 Task: Add the task  Implement a feature for users to bookmark and favorite content to the section Dash & Smash in the project VectorTech and add a Due Date to the respective task as 2024/05/03.
Action: Mouse moved to (79, 466)
Screenshot: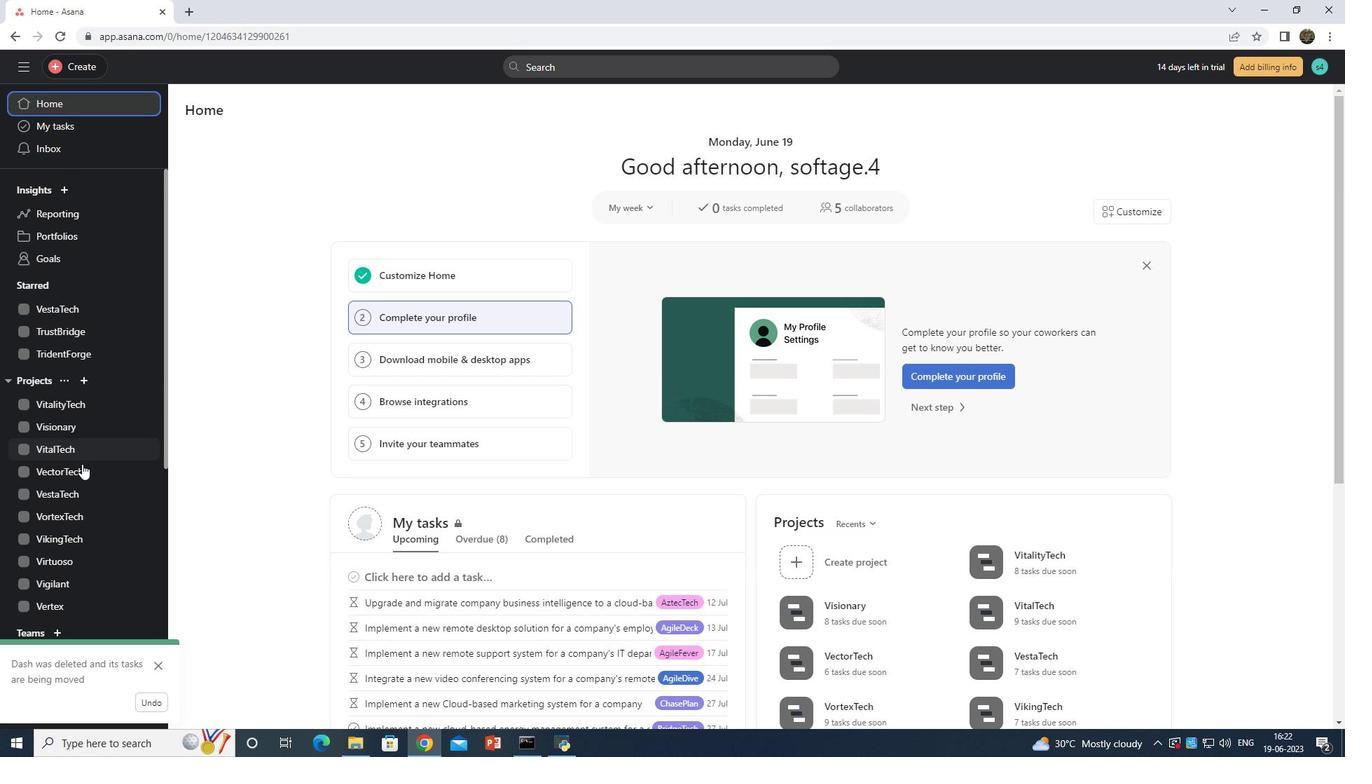 
Action: Mouse pressed left at (79, 466)
Screenshot: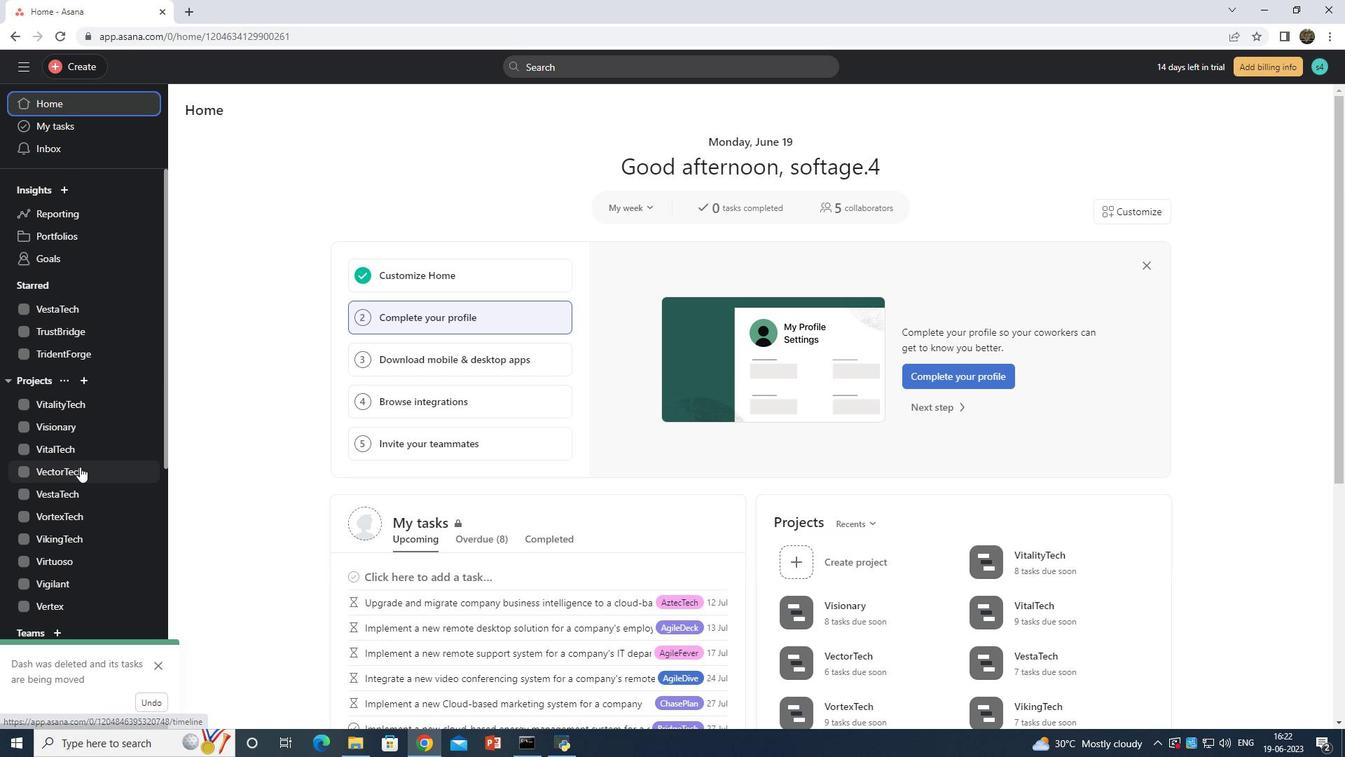 
Action: Mouse moved to (255, 138)
Screenshot: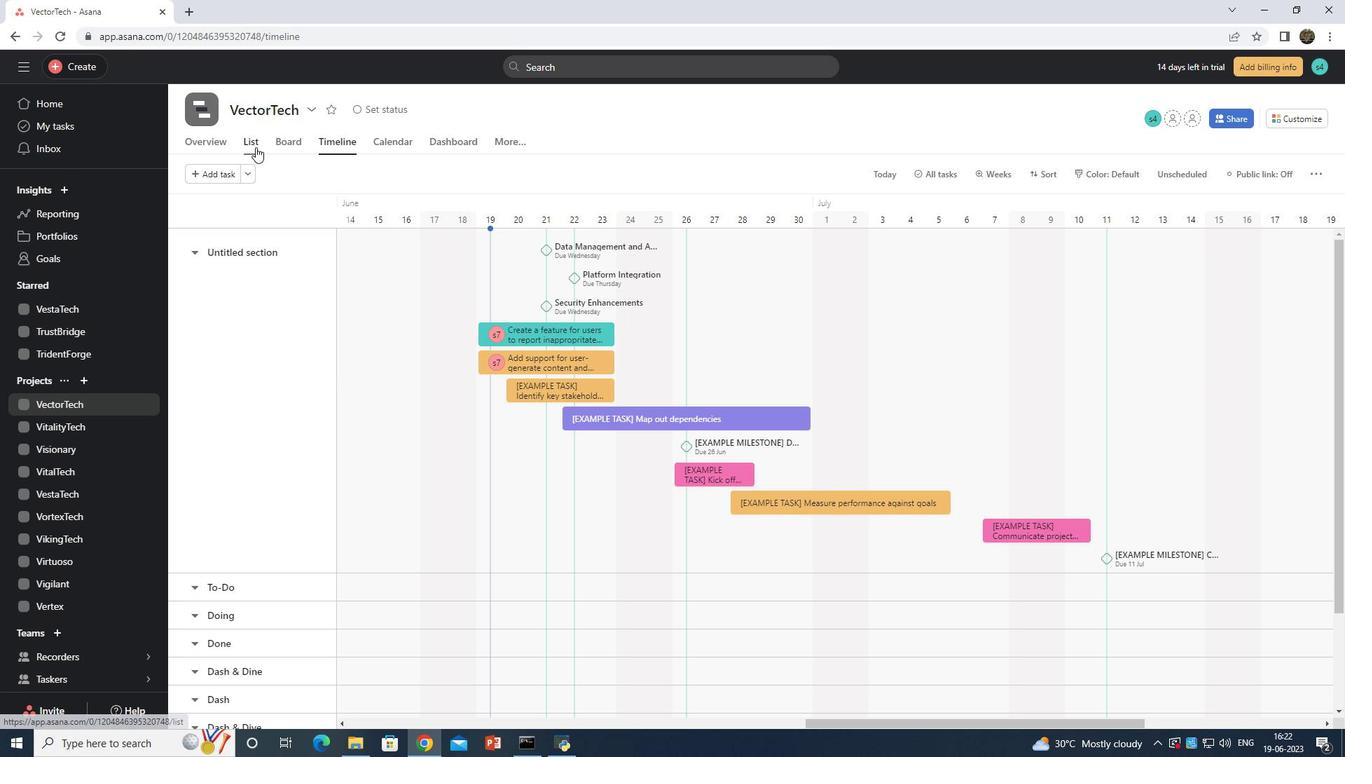
Action: Mouse pressed left at (255, 138)
Screenshot: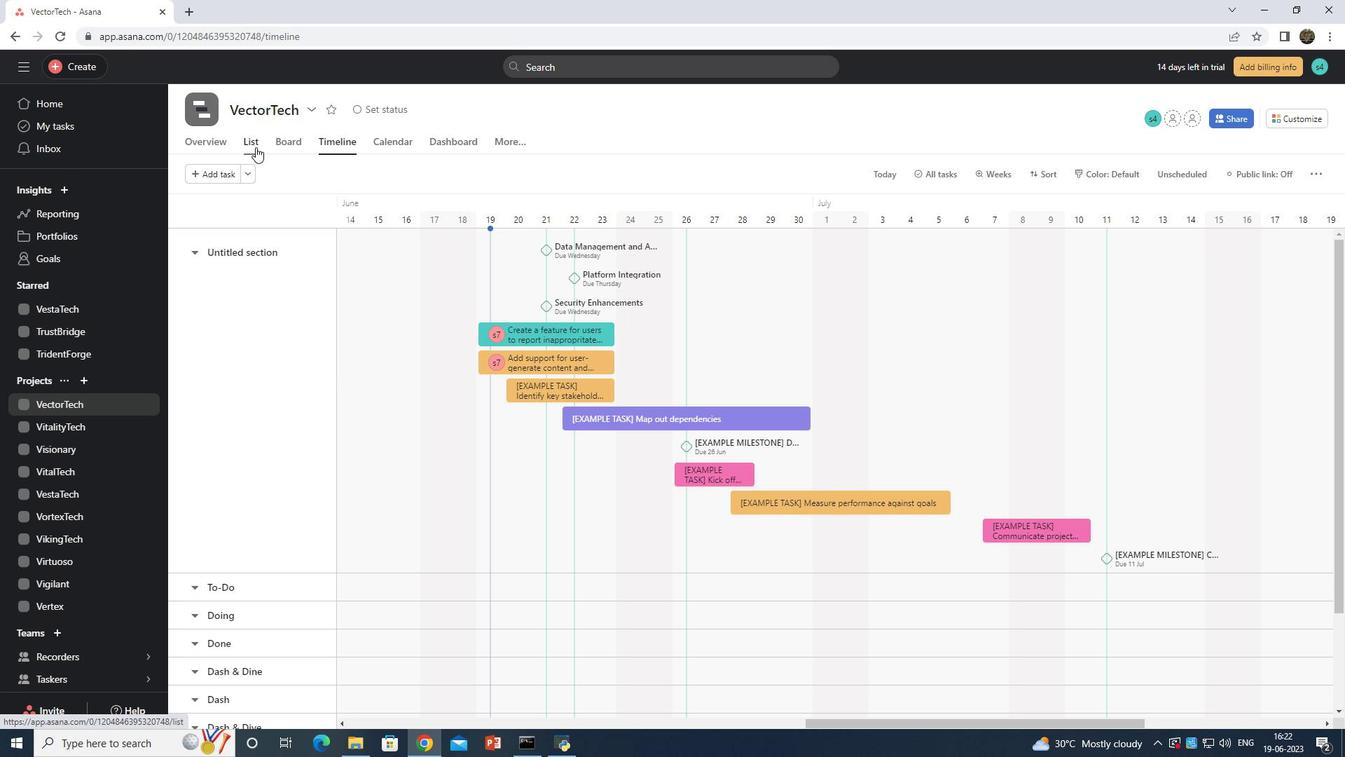 
Action: Mouse moved to (298, 355)
Screenshot: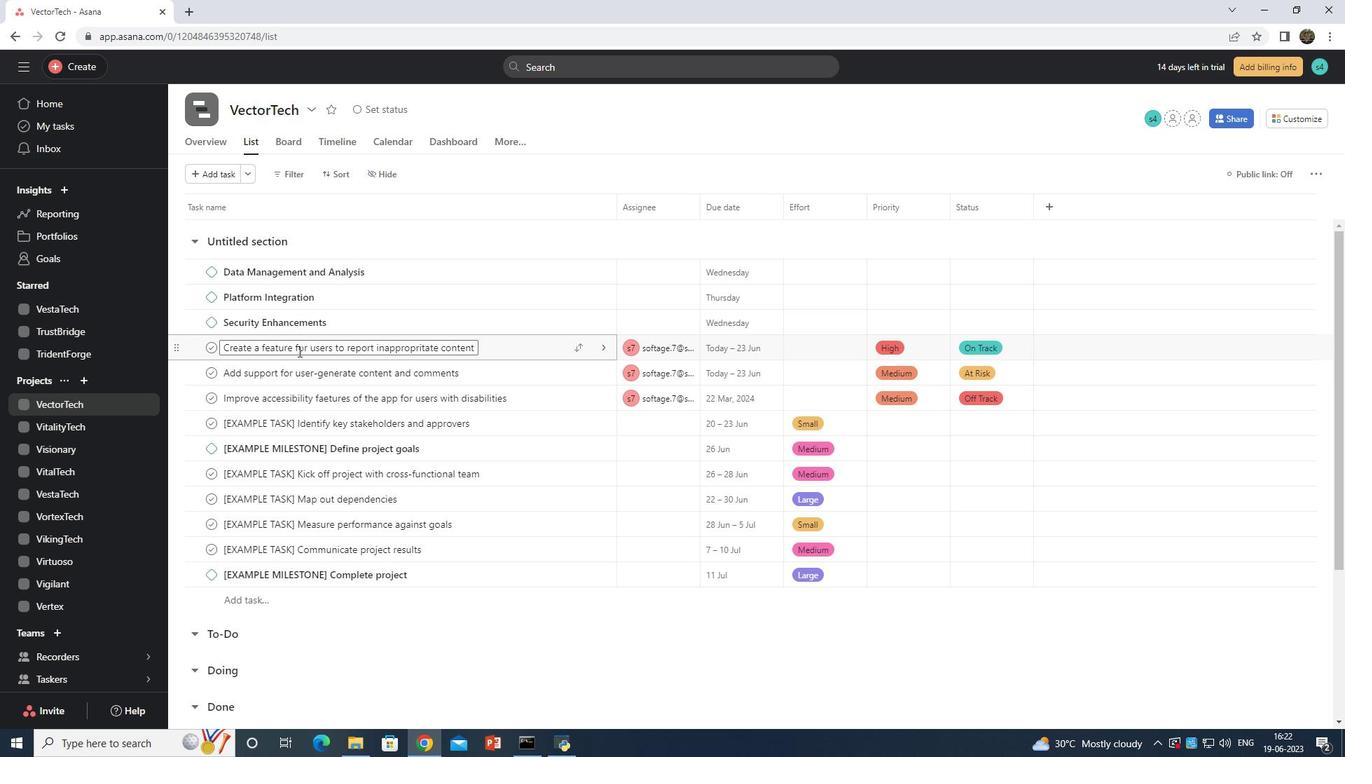 
Action: Mouse scrolled (298, 354) with delta (0, 0)
Screenshot: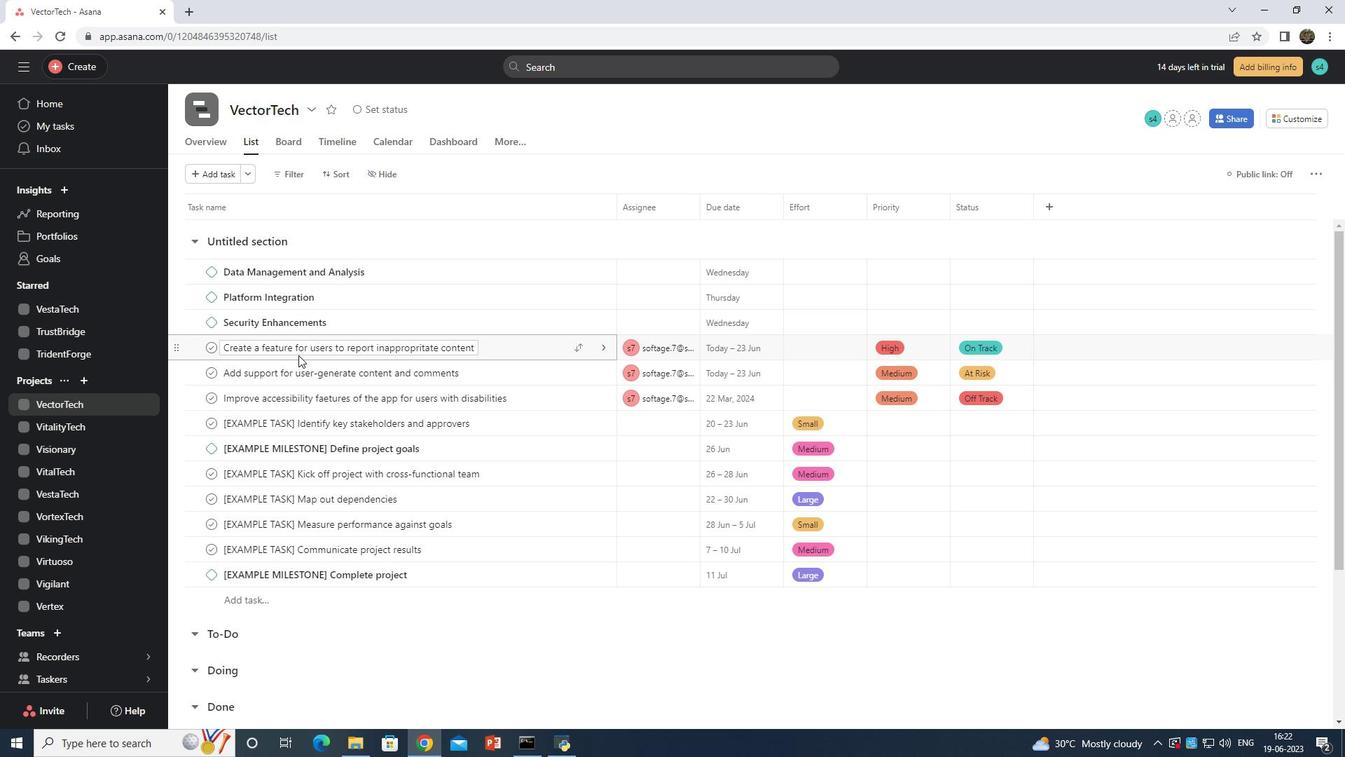 
Action: Mouse moved to (307, 481)
Screenshot: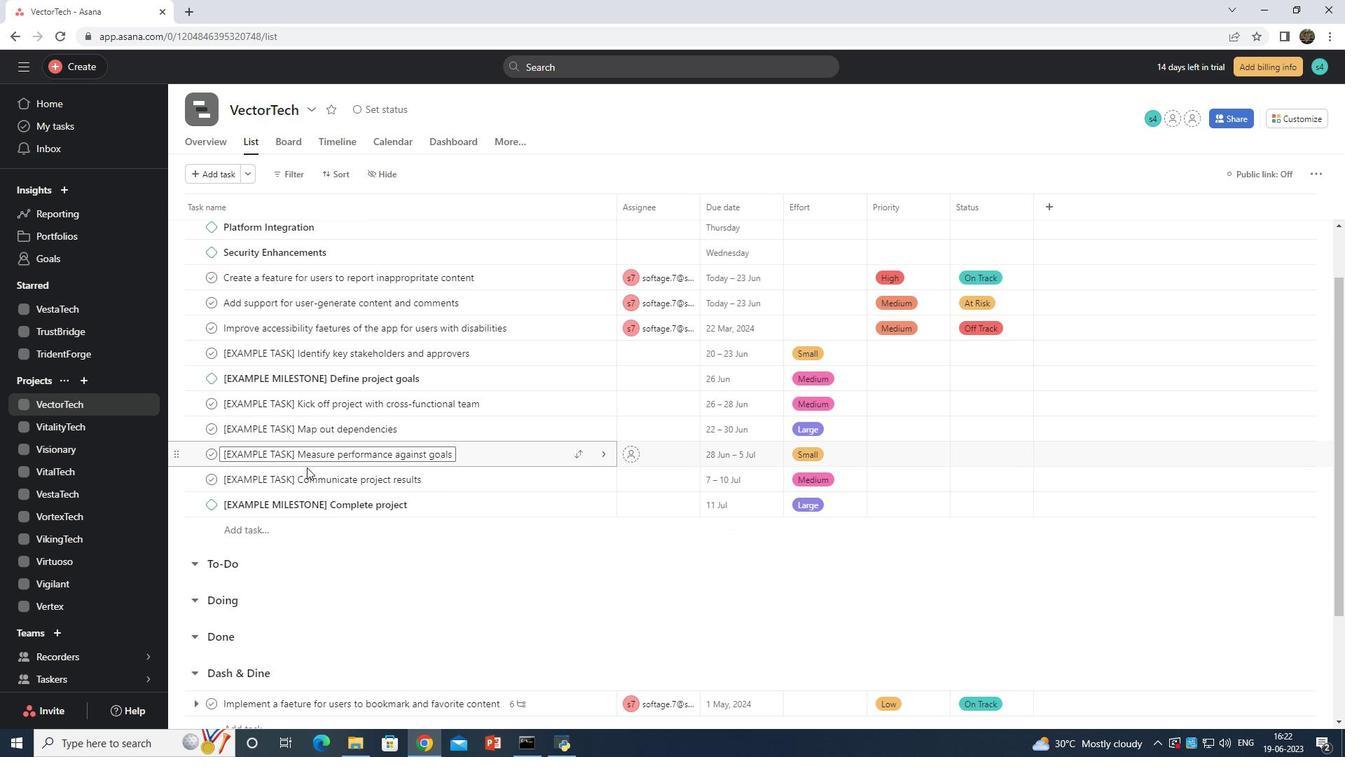
Action: Mouse scrolled (307, 480) with delta (0, 0)
Screenshot: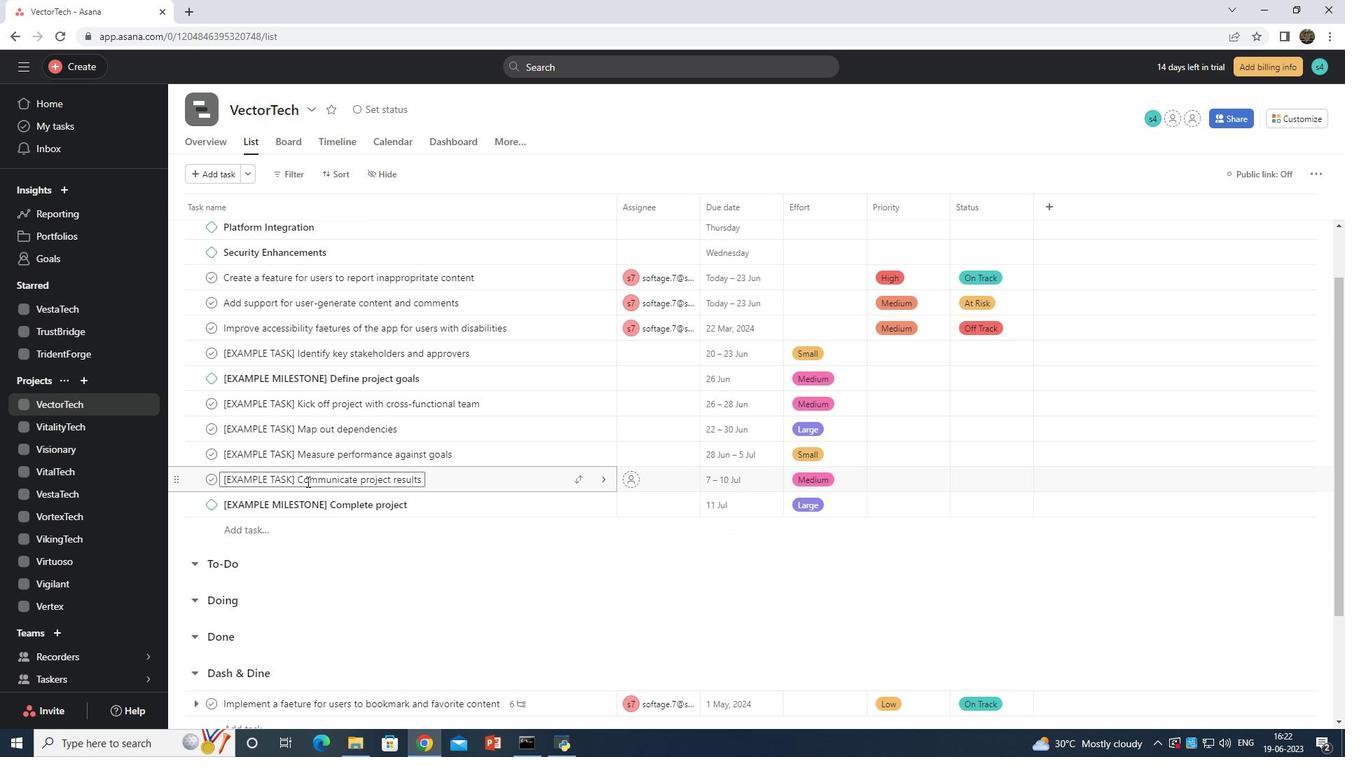 
Action: Mouse scrolled (307, 480) with delta (0, 0)
Screenshot: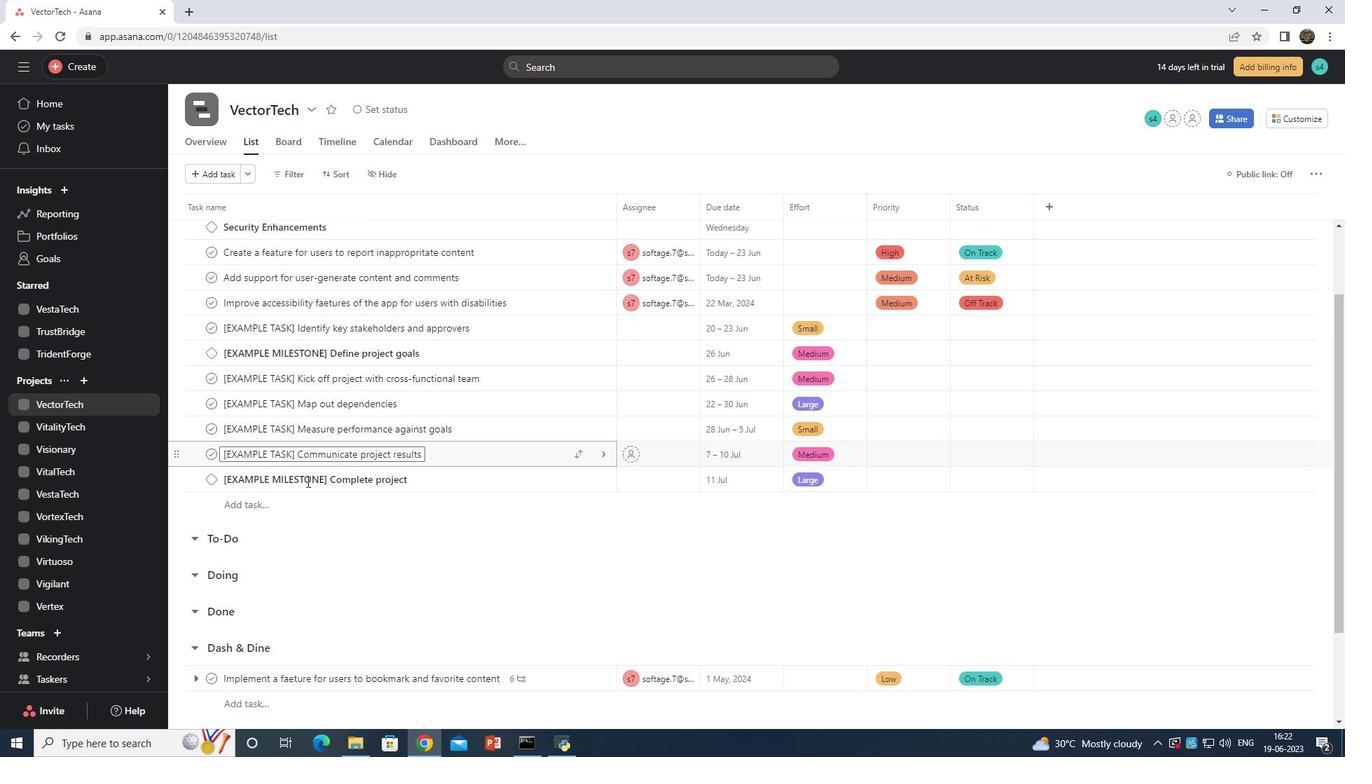 
Action: Mouse scrolled (307, 480) with delta (0, 0)
Screenshot: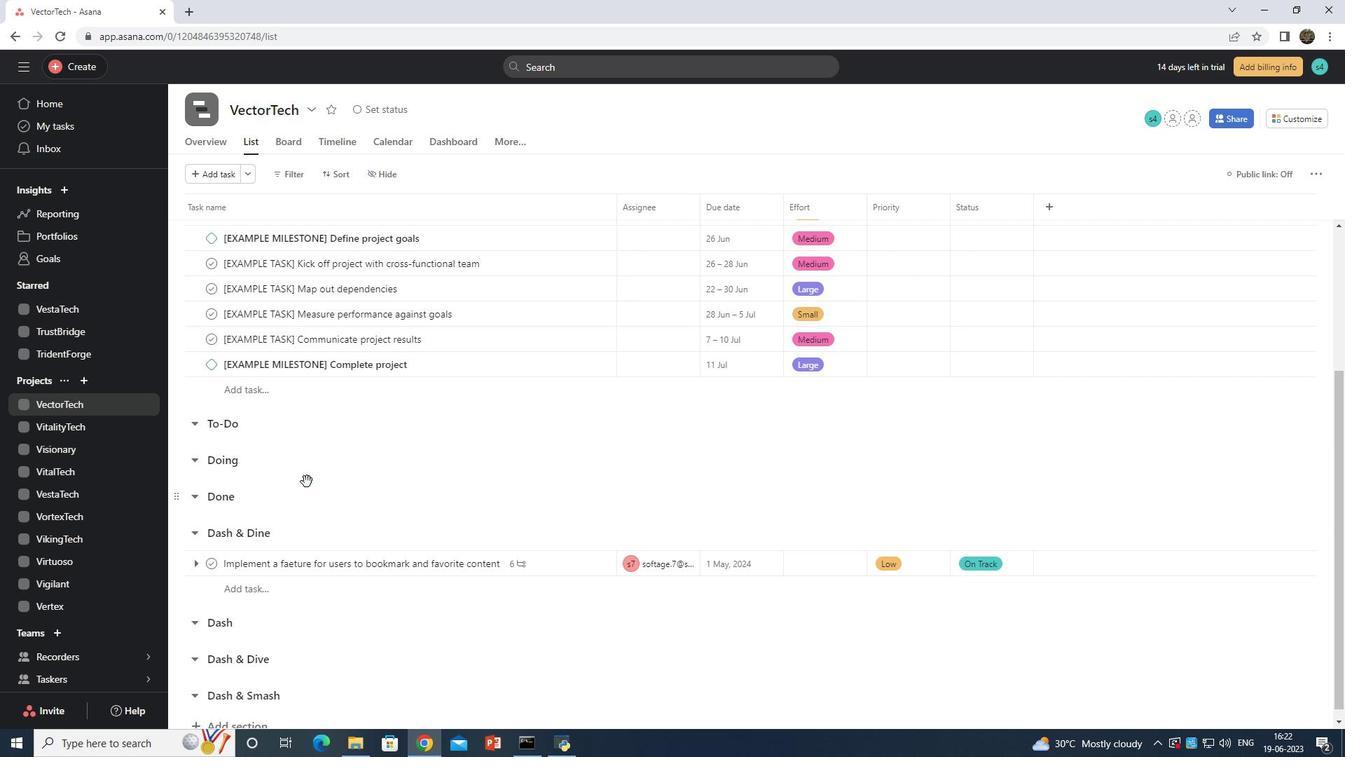 
Action: Mouse scrolled (307, 480) with delta (0, 0)
Screenshot: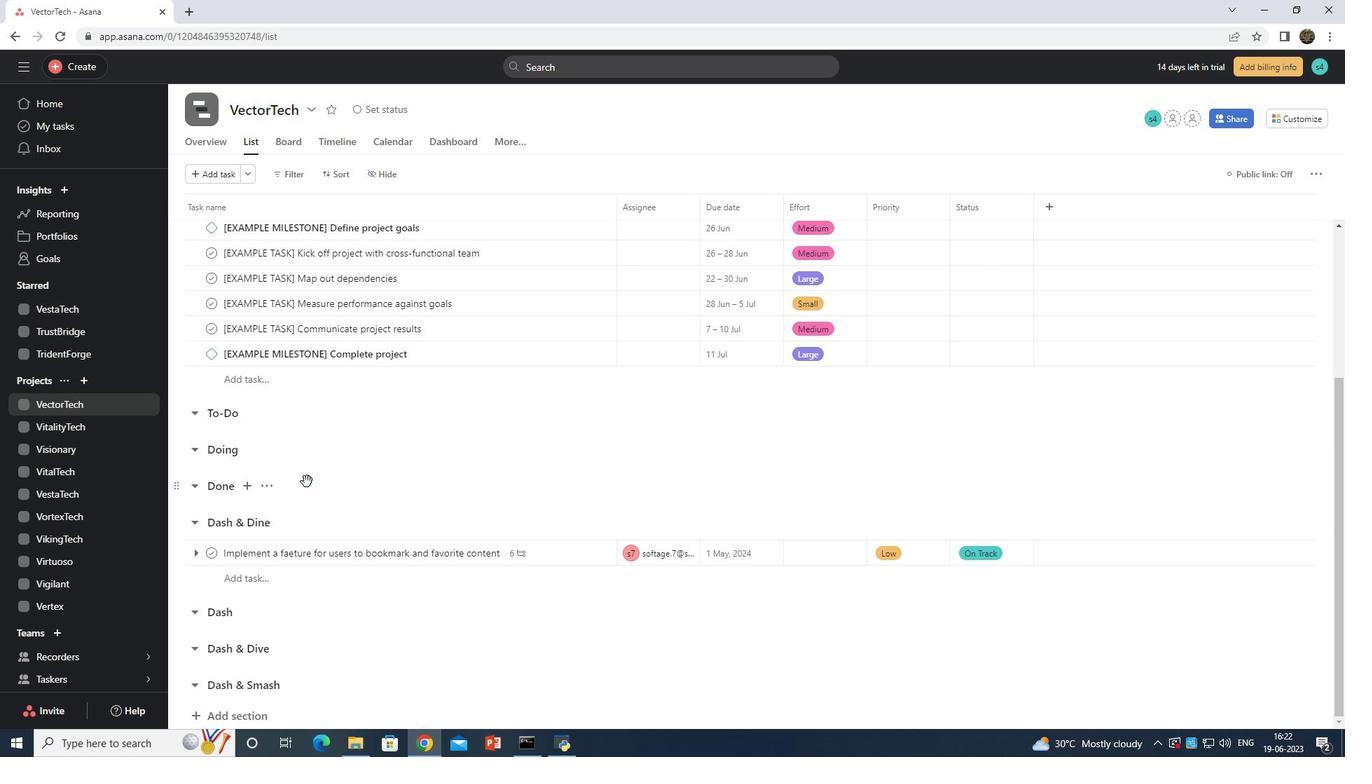 
Action: Mouse scrolled (307, 480) with delta (0, 0)
Screenshot: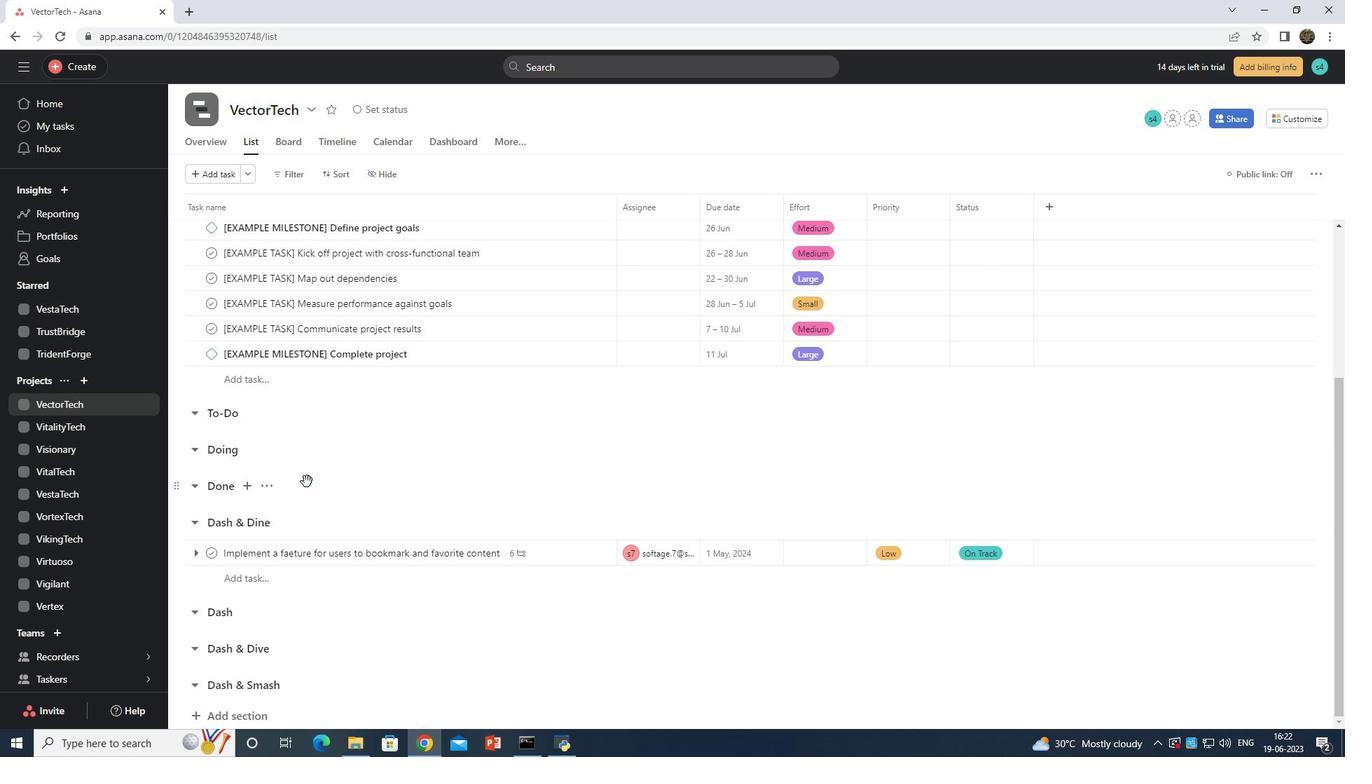 
Action: Mouse moved to (700, 558)
Screenshot: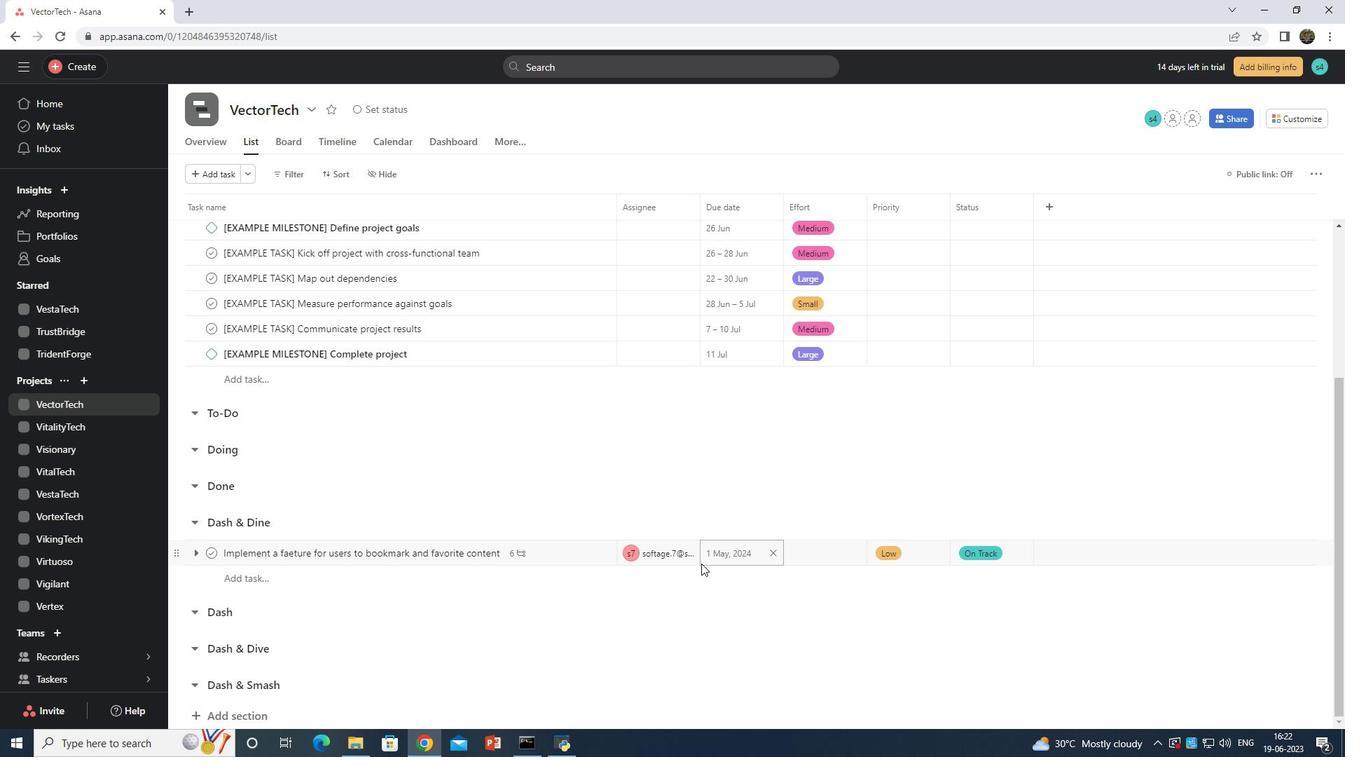 
Action: Mouse scrolled (700, 558) with delta (0, 0)
Screenshot: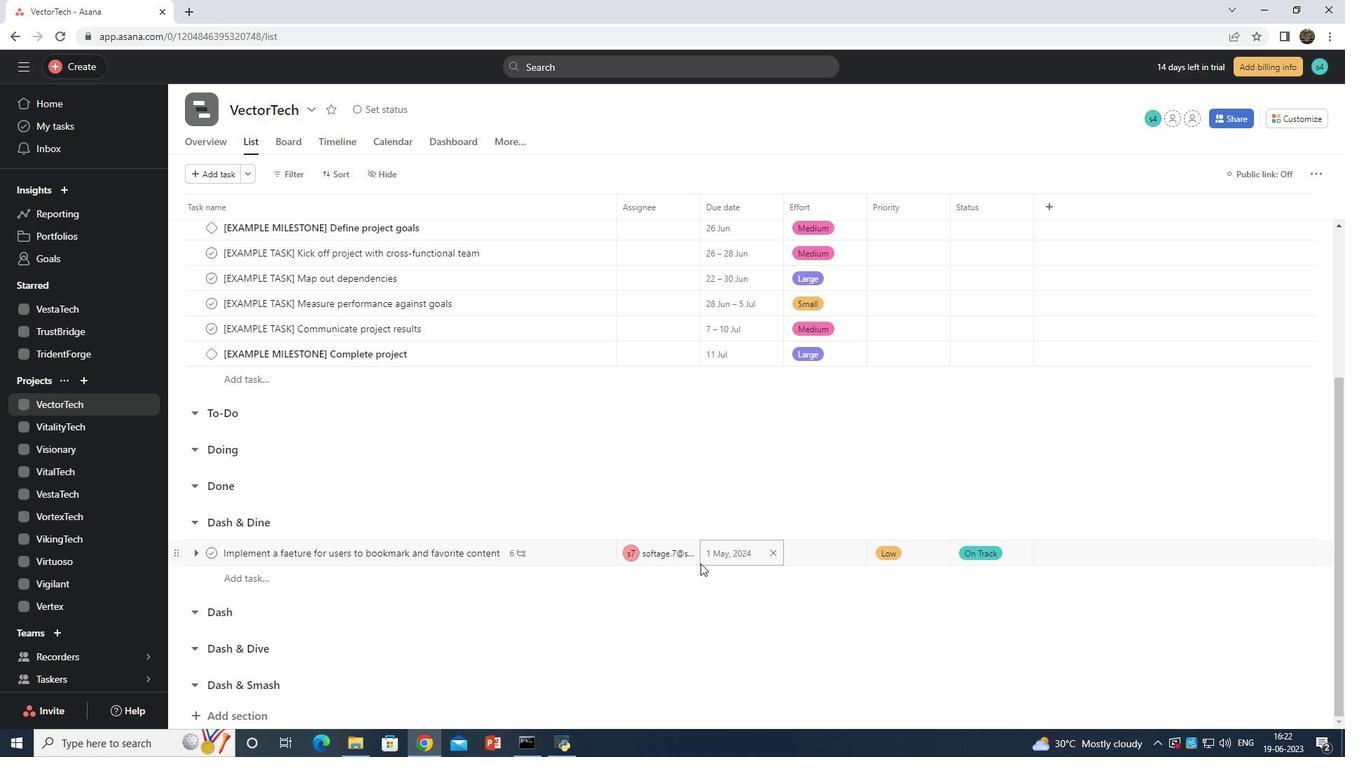 
Action: Mouse scrolled (700, 558) with delta (0, 0)
Screenshot: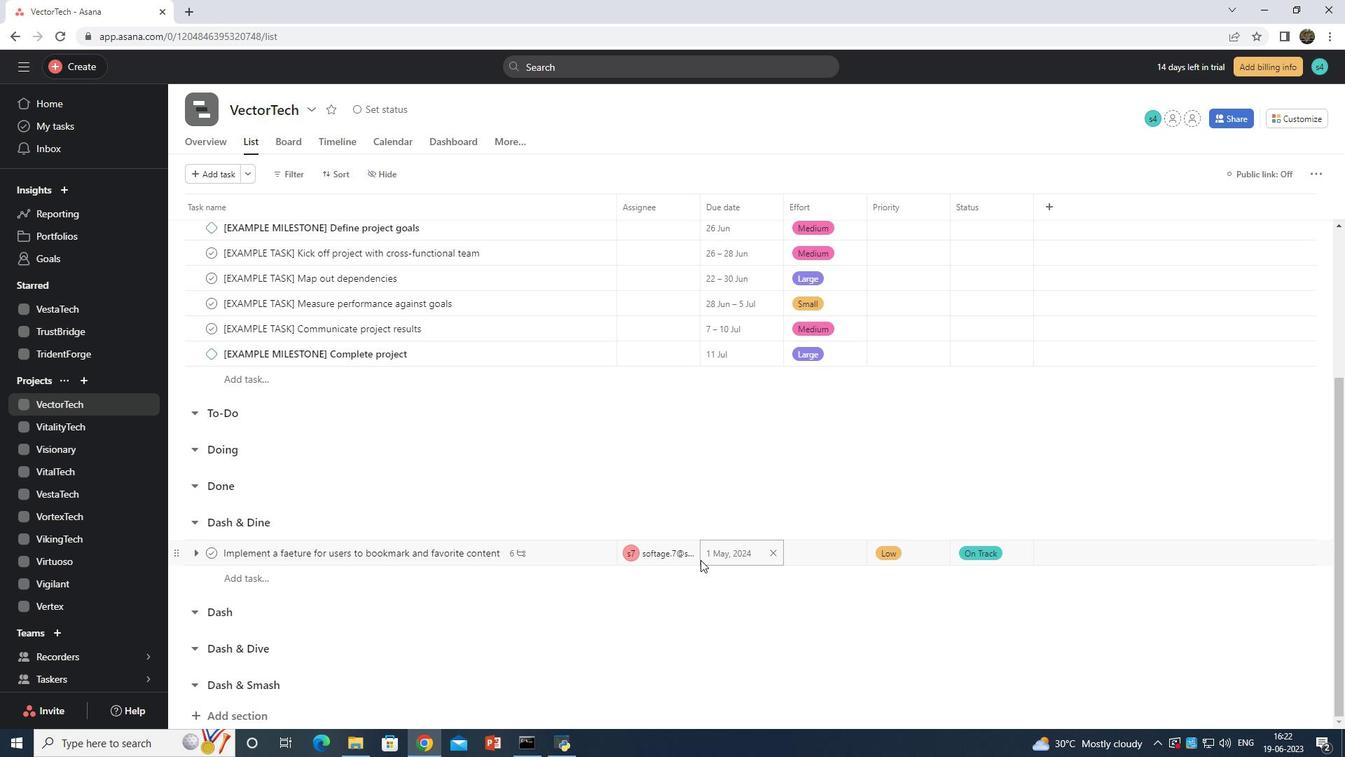 
Action: Mouse moved to (583, 548)
Screenshot: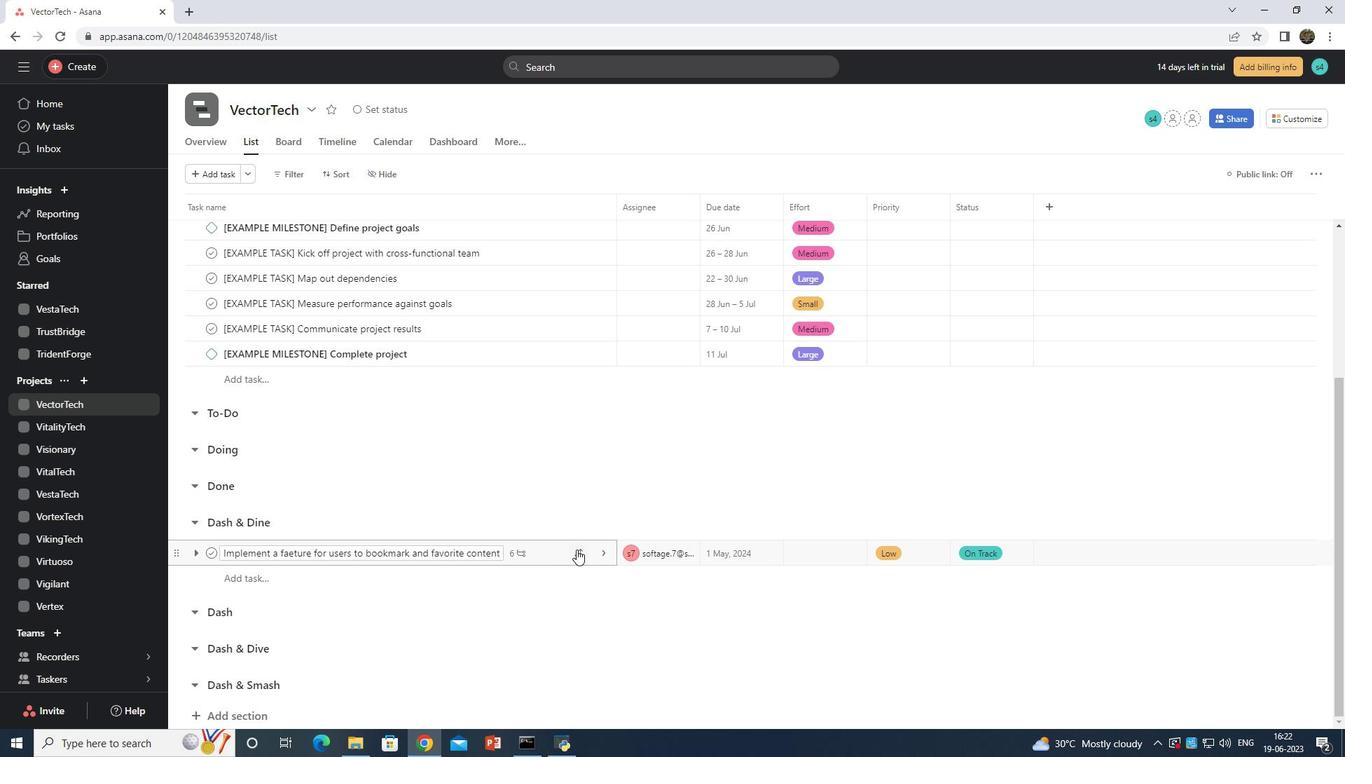 
Action: Mouse pressed left at (583, 548)
Screenshot: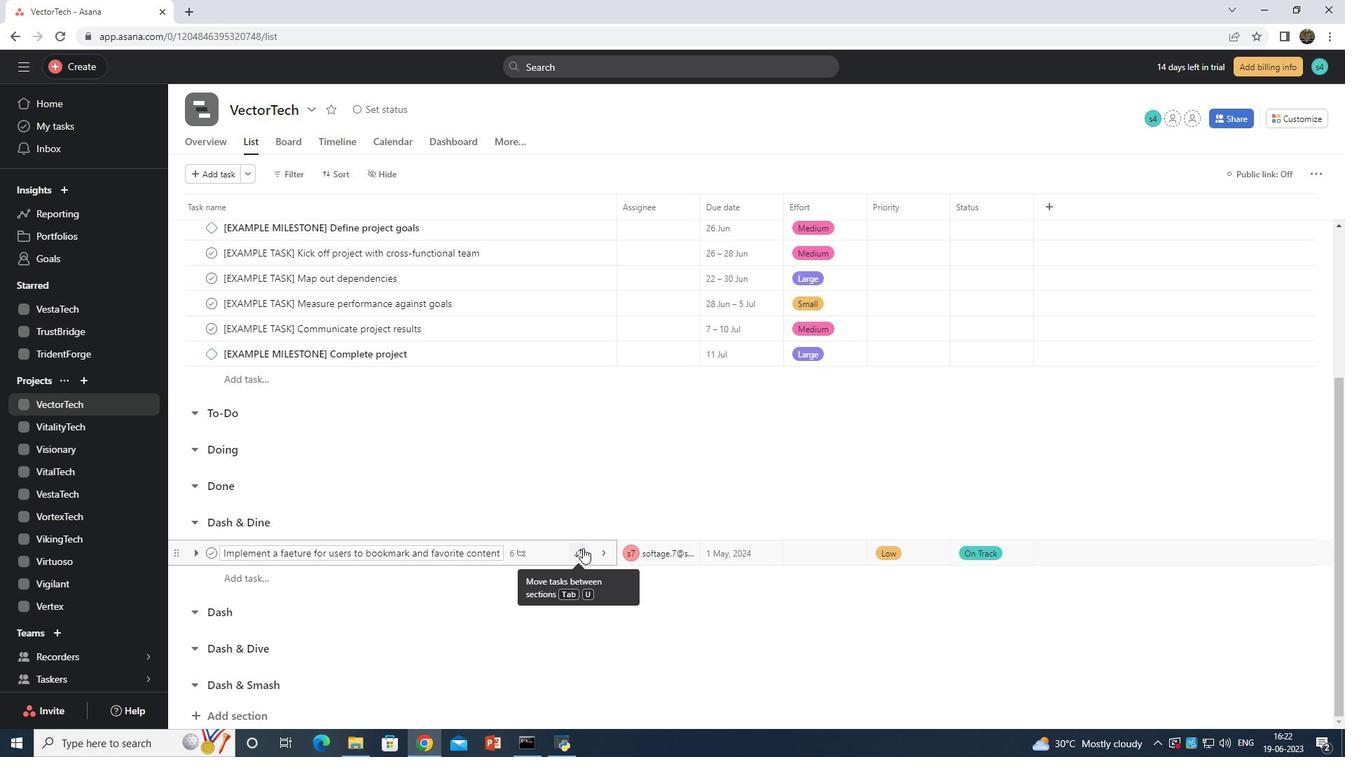 
Action: Mouse moved to (536, 520)
Screenshot: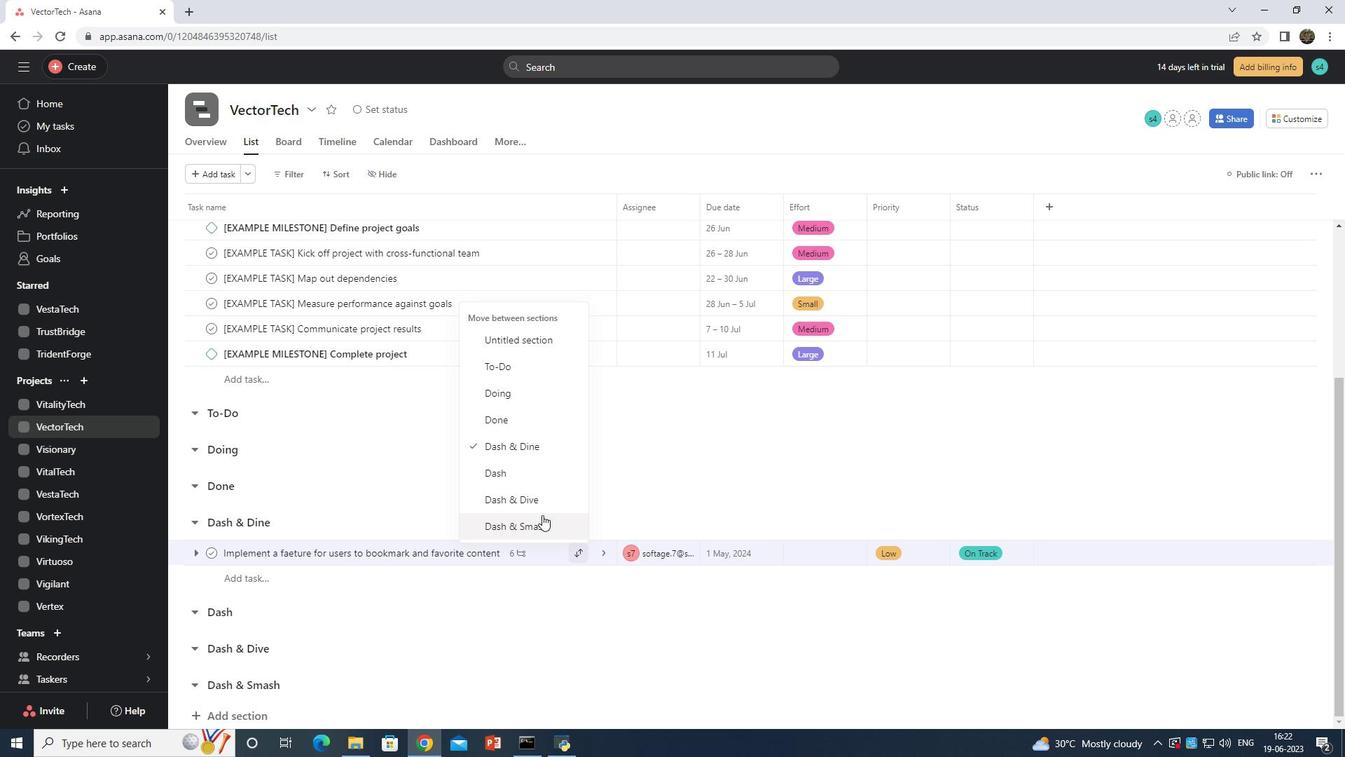 
Action: Mouse pressed left at (536, 520)
Screenshot: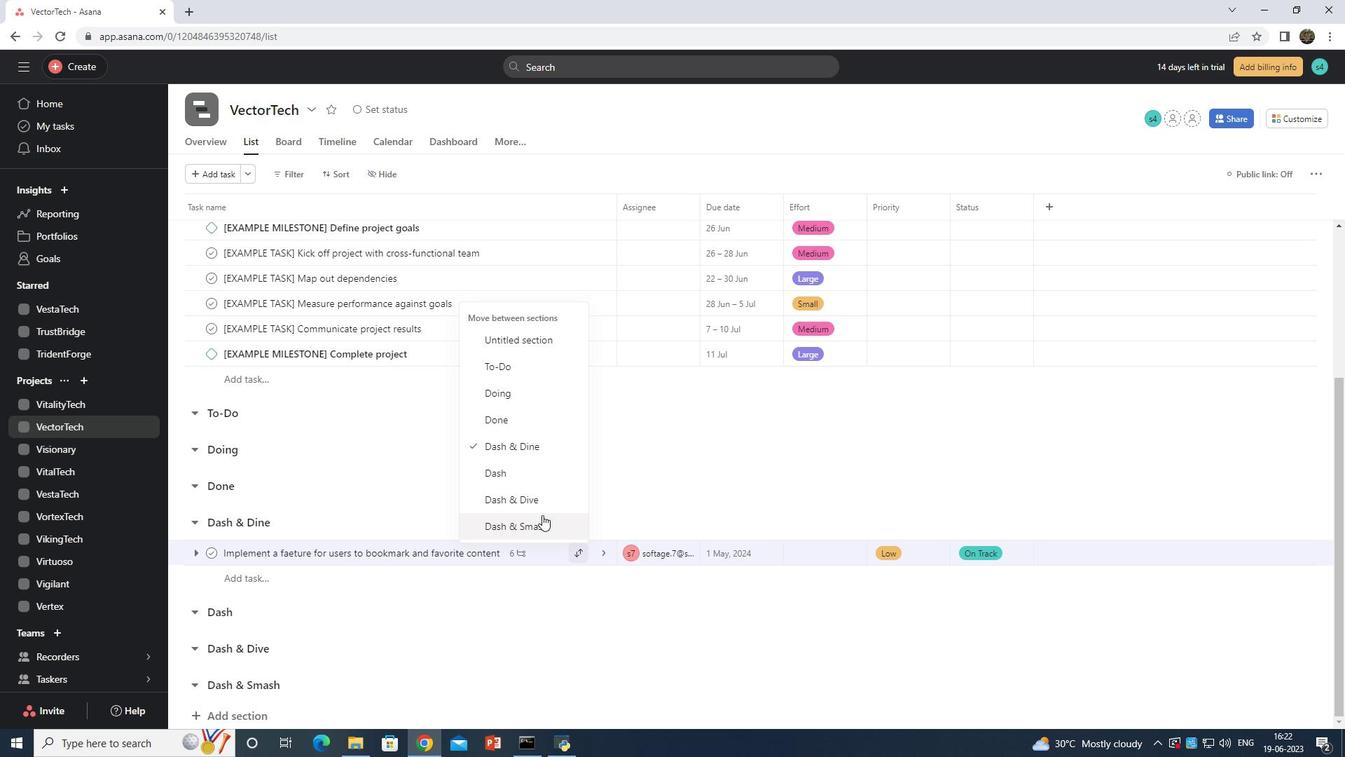 
Action: Mouse moved to (536, 520)
Screenshot: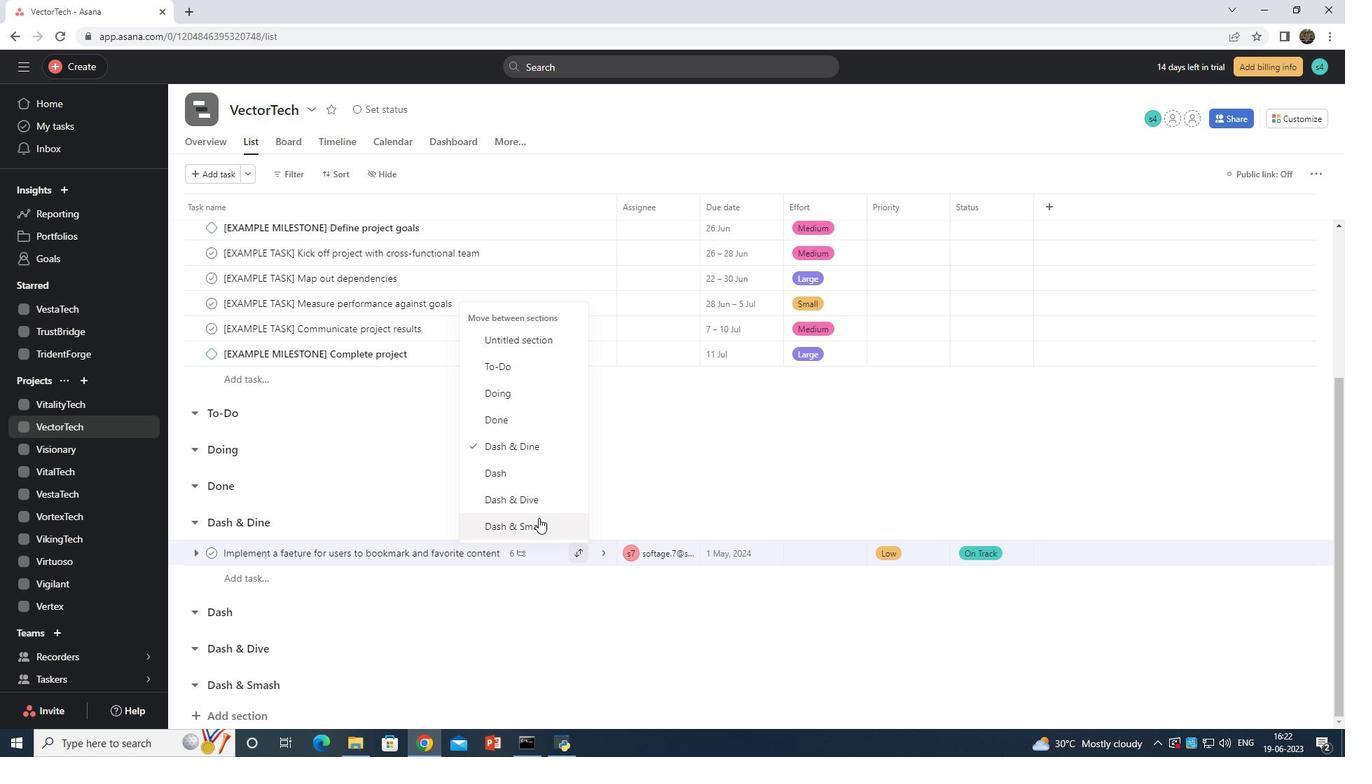 
Action: Mouse scrolled (536, 520) with delta (0, 0)
Screenshot: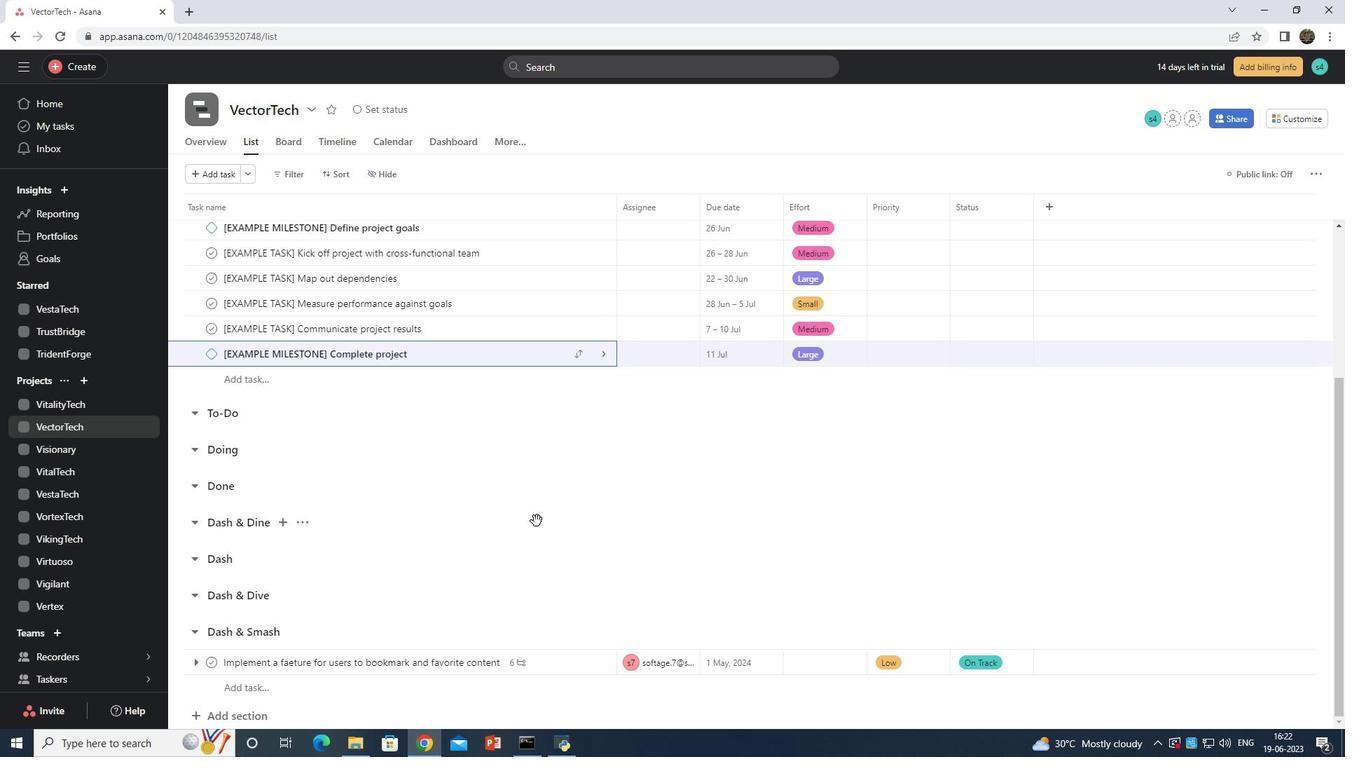 
Action: Mouse scrolled (536, 520) with delta (0, 0)
Screenshot: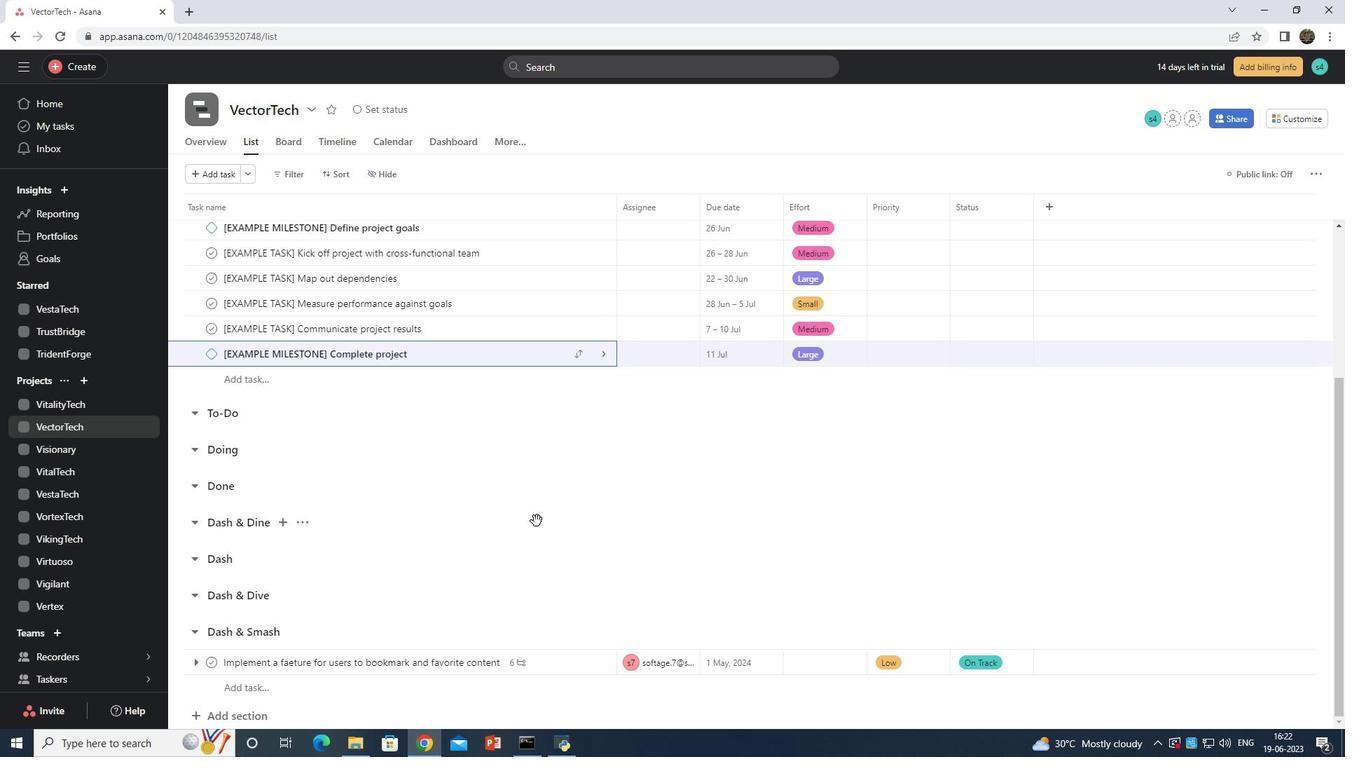 
Action: Mouse scrolled (536, 520) with delta (0, 0)
Screenshot: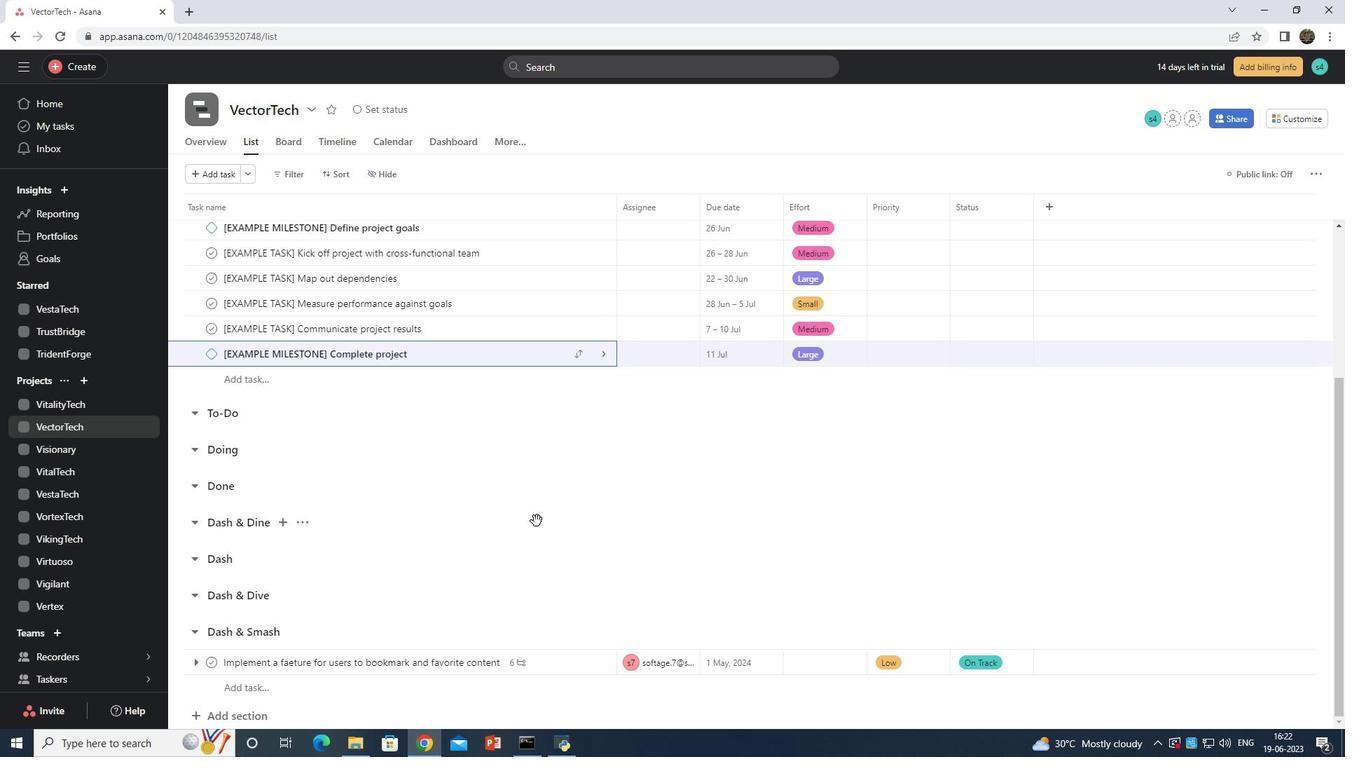 
Action: Mouse moved to (538, 522)
Screenshot: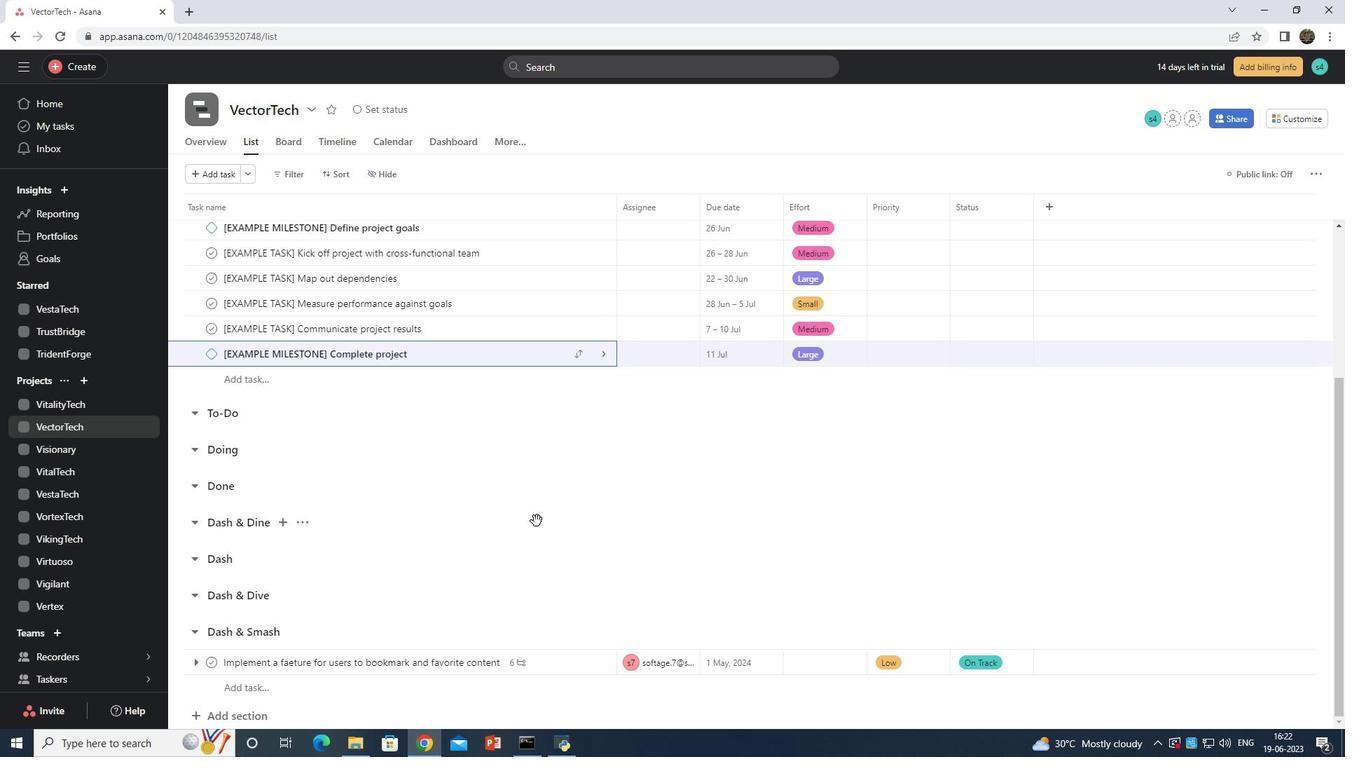 
Action: Mouse scrolled (538, 521) with delta (0, 0)
Screenshot: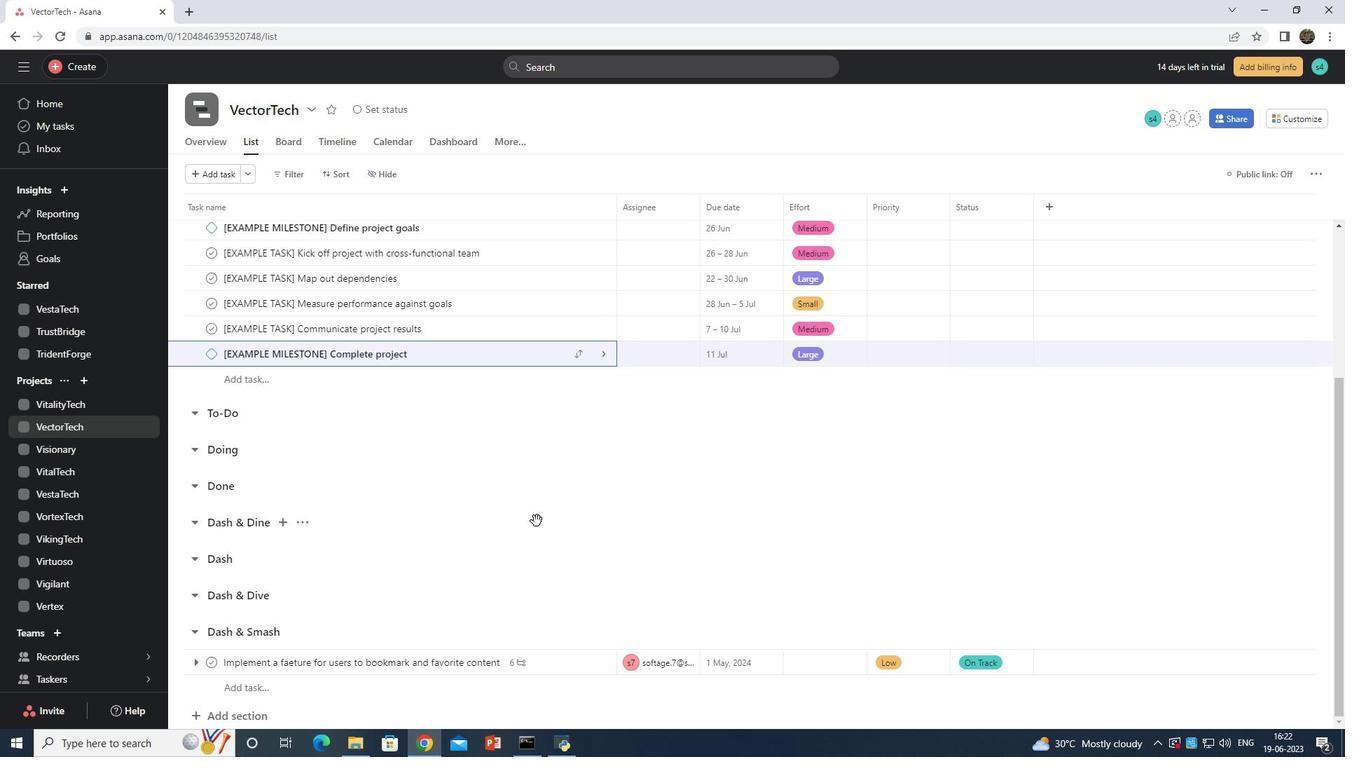 
Action: Mouse moved to (752, 658)
Screenshot: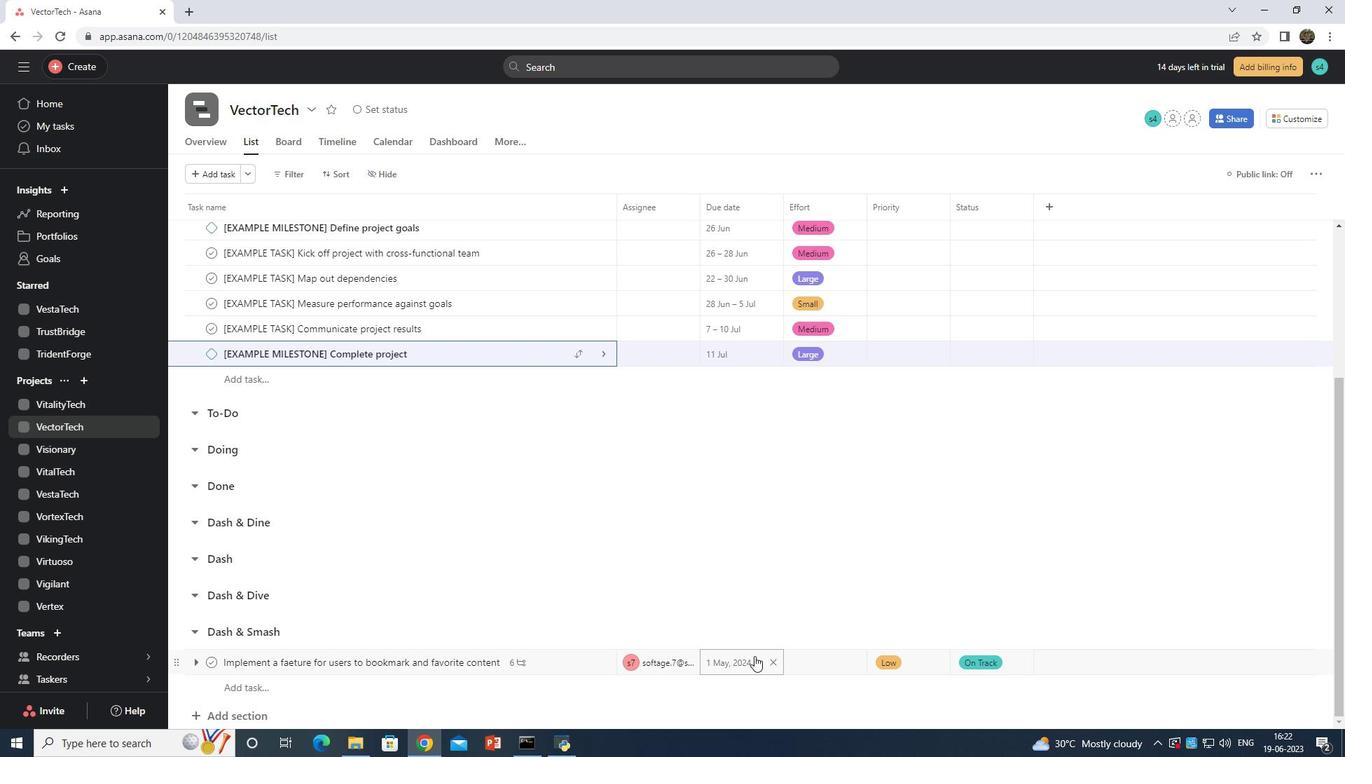 
Action: Mouse pressed left at (752, 658)
Screenshot: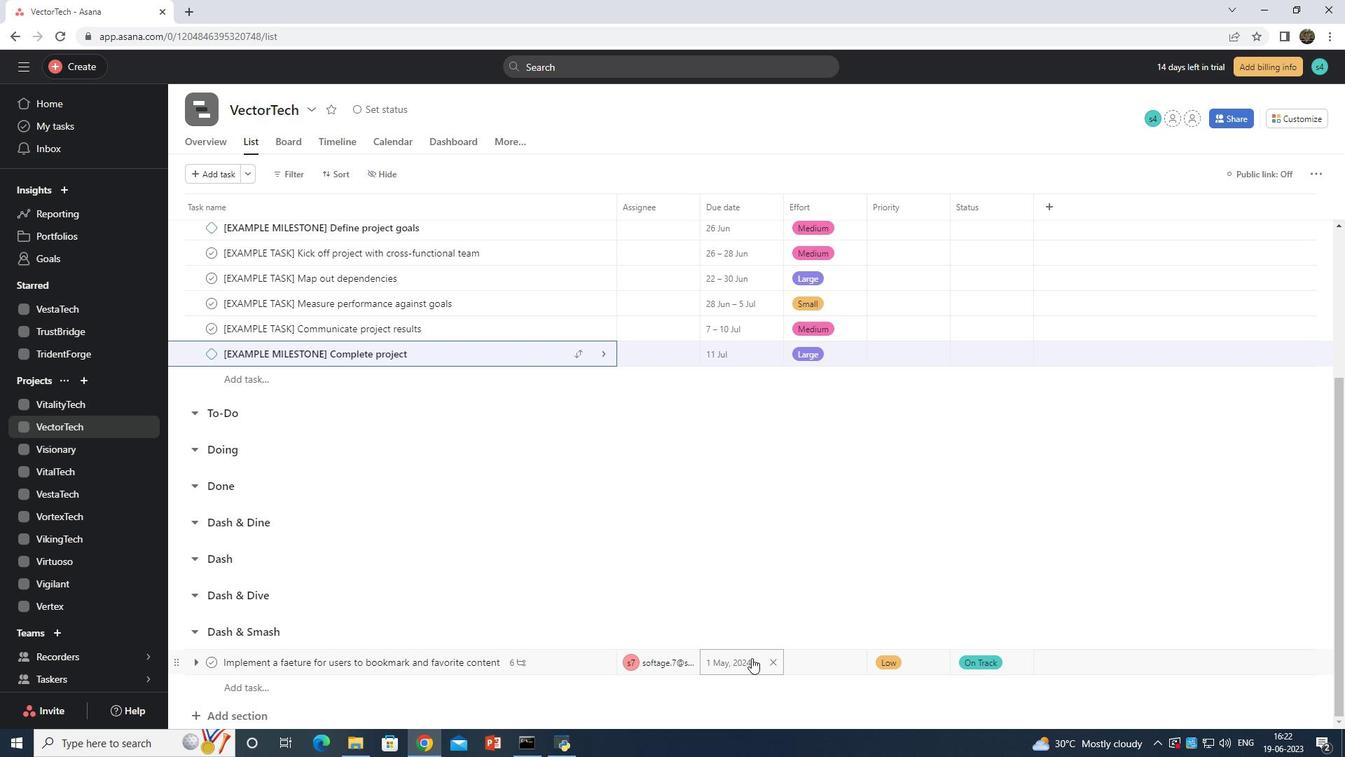 
Action: Mouse moved to (888, 384)
Screenshot: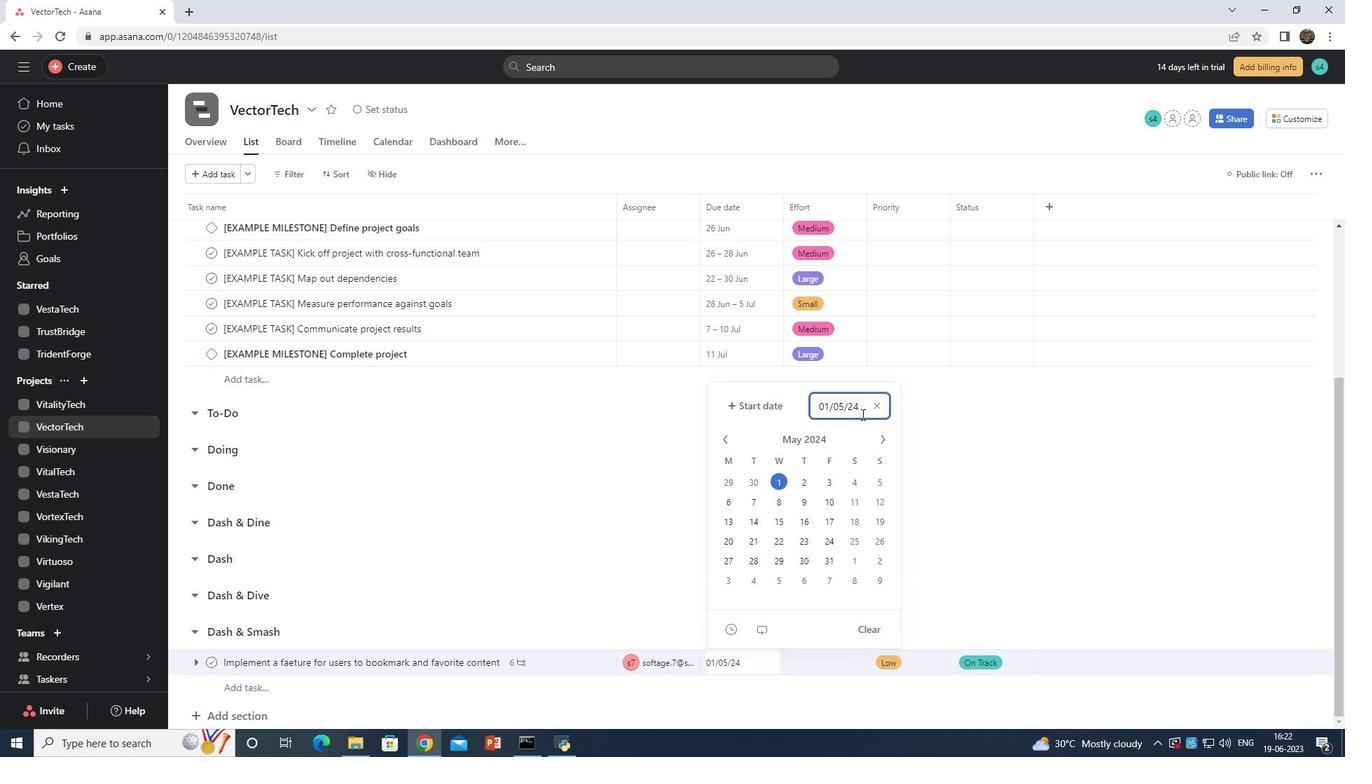 
Action: Key pressed <Key.backspace><Key.backspace><Key.backspace><Key.backspace><Key.backspace><Key.backspace><Key.backspace><Key.backspace><Key.backspace><Key.backspace><Key.backspace><Key.backspace><Key.backspace><Key.backspace><Key.backspace><Key.backspace><Key.backspace><Key.backspace><Key.backspace><Key.backspace><Key.backspace><Key.backspace><Key.backspace><Key.backspace><Key.backspace><Key.backspace><Key.backspace>2024/05/03<Key.enter>
Screenshot: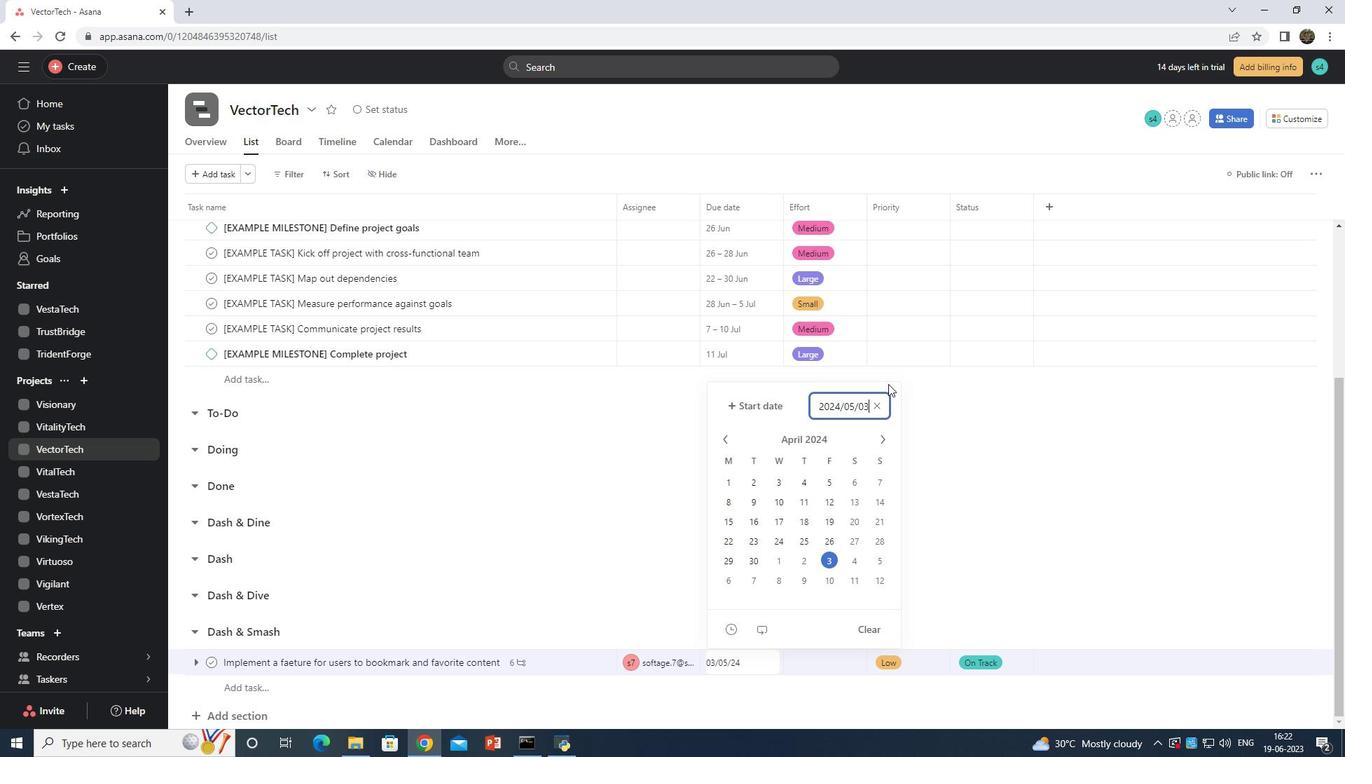 
Action: Mouse moved to (1258, 557)
Screenshot: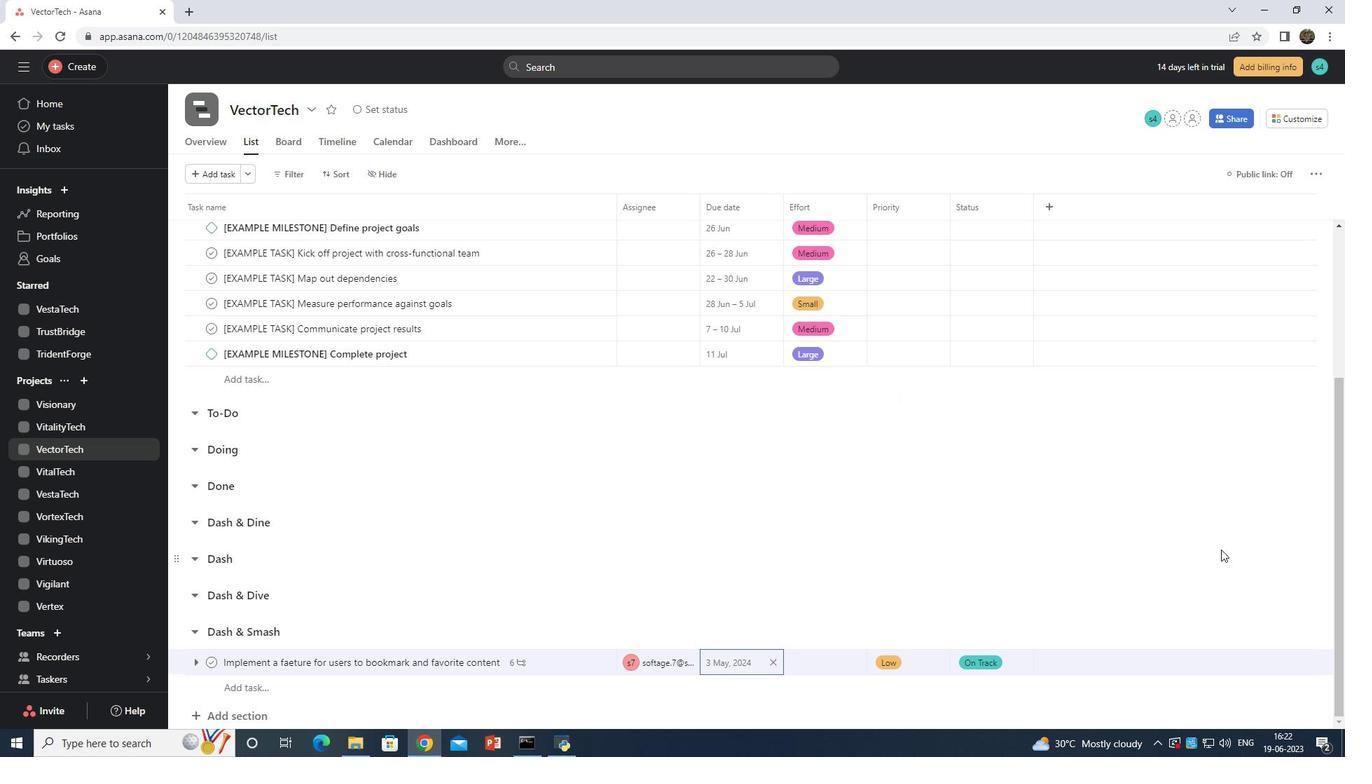 
